 Task: Create a due date automation trigger when advanced on, 2 days after a card is due add fields with custom field "Resume" set to a number lower or equal to 1 and greater or equal to 10 at 11:00 AM.
Action: Mouse moved to (931, 70)
Screenshot: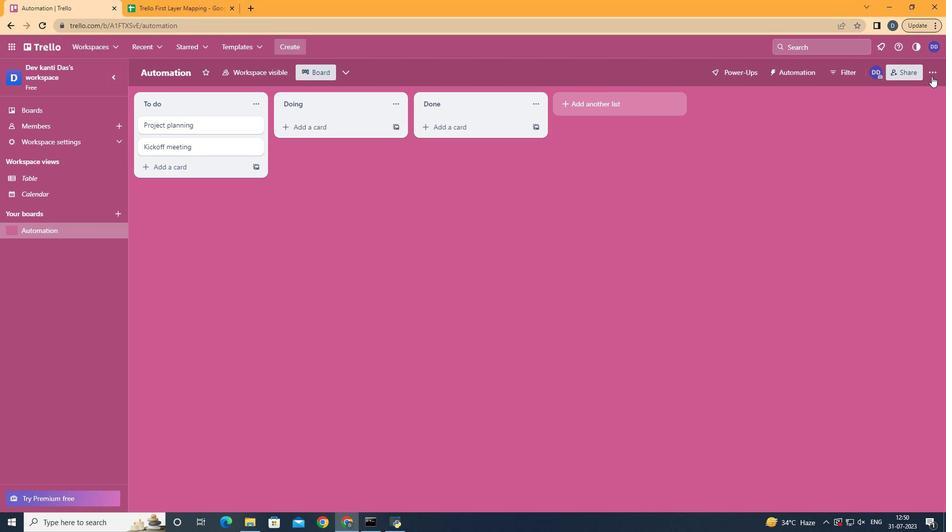 
Action: Mouse pressed left at (931, 70)
Screenshot: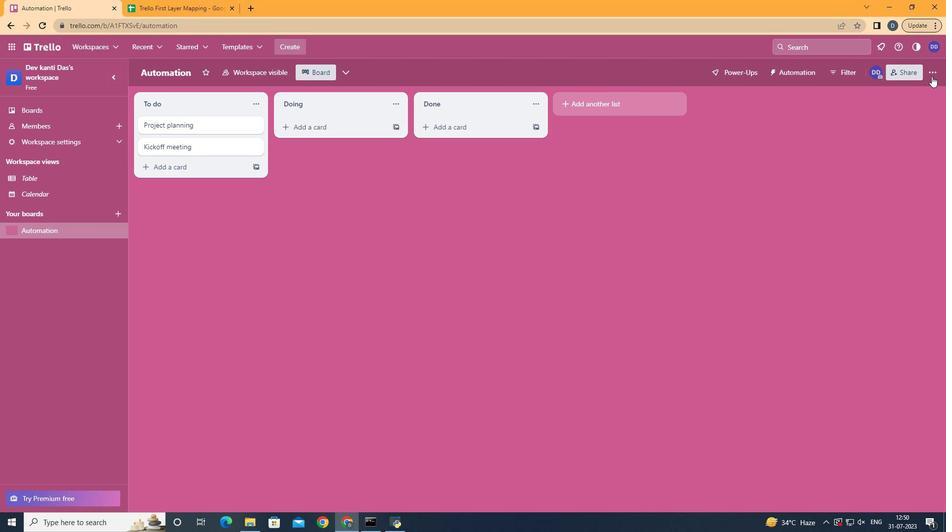 
Action: Mouse moved to (879, 198)
Screenshot: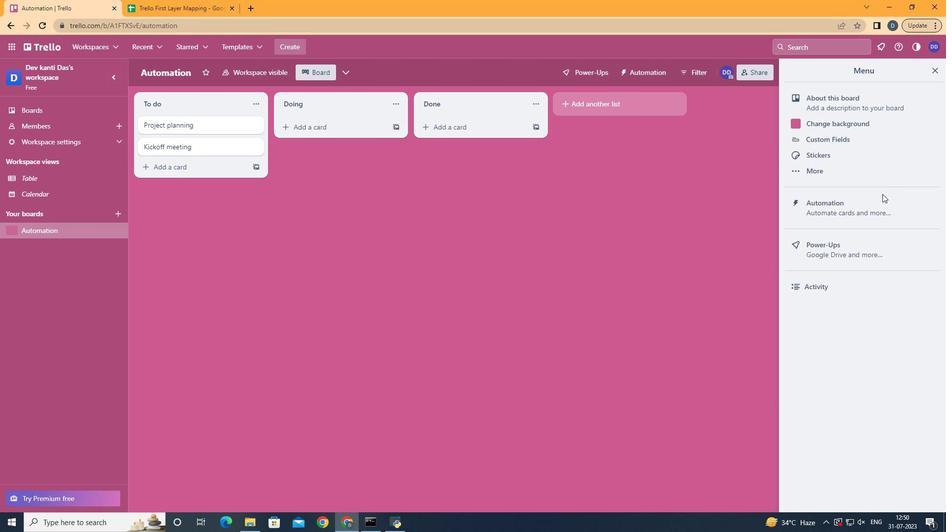 
Action: Mouse pressed left at (879, 198)
Screenshot: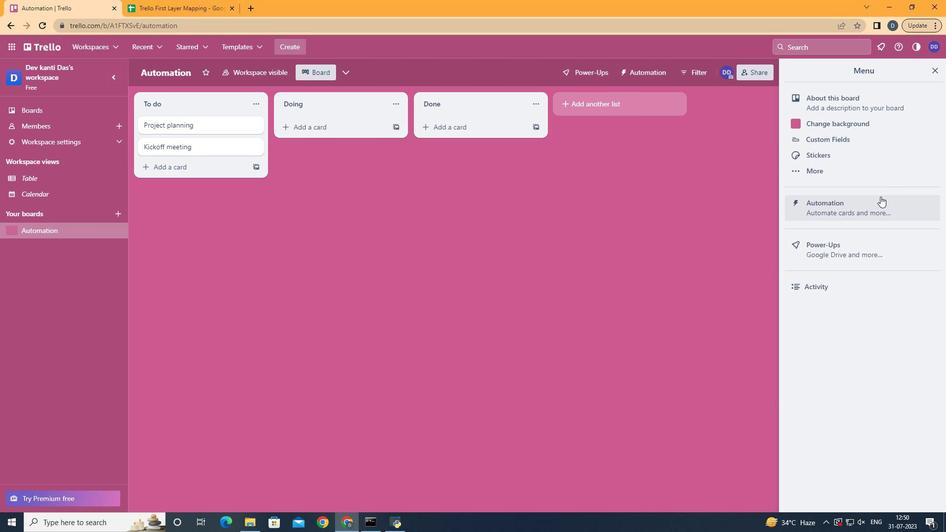 
Action: Mouse moved to (171, 200)
Screenshot: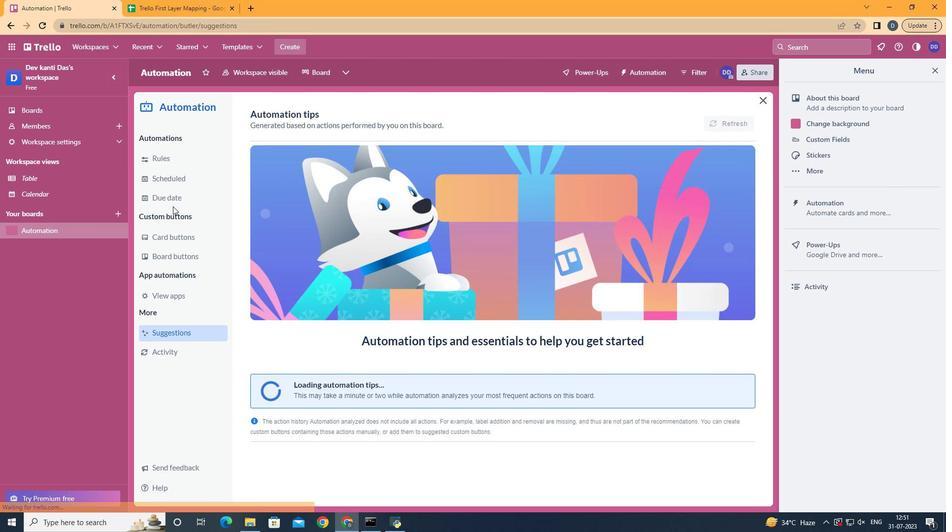 
Action: Mouse pressed left at (171, 200)
Screenshot: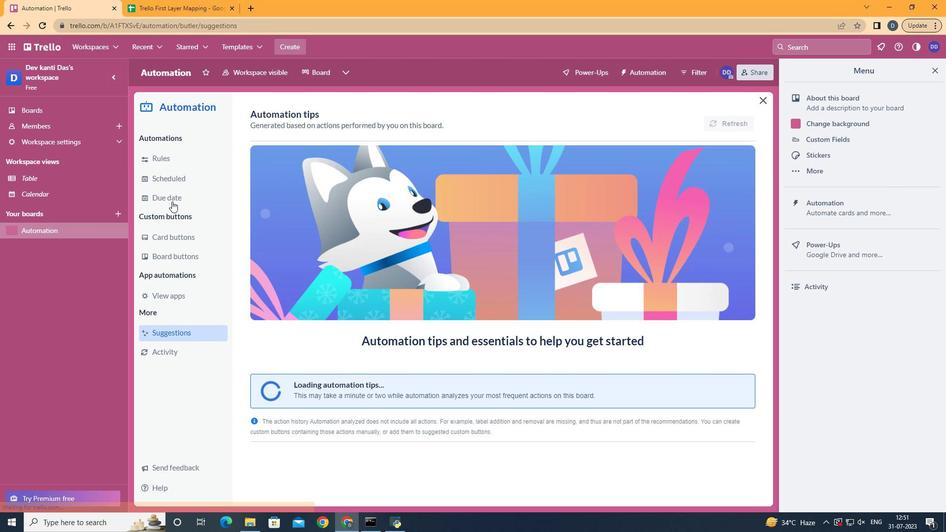 
Action: Mouse moved to (707, 118)
Screenshot: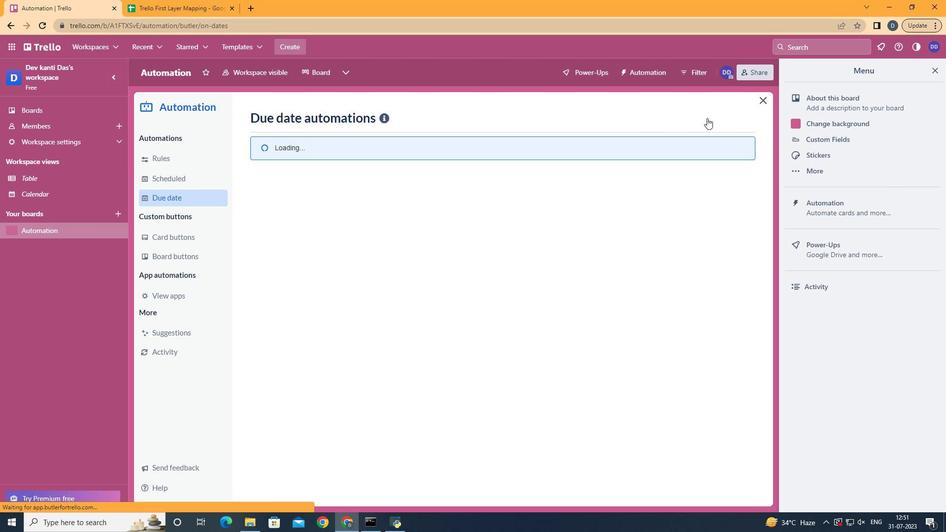 
Action: Mouse pressed left at (707, 118)
Screenshot: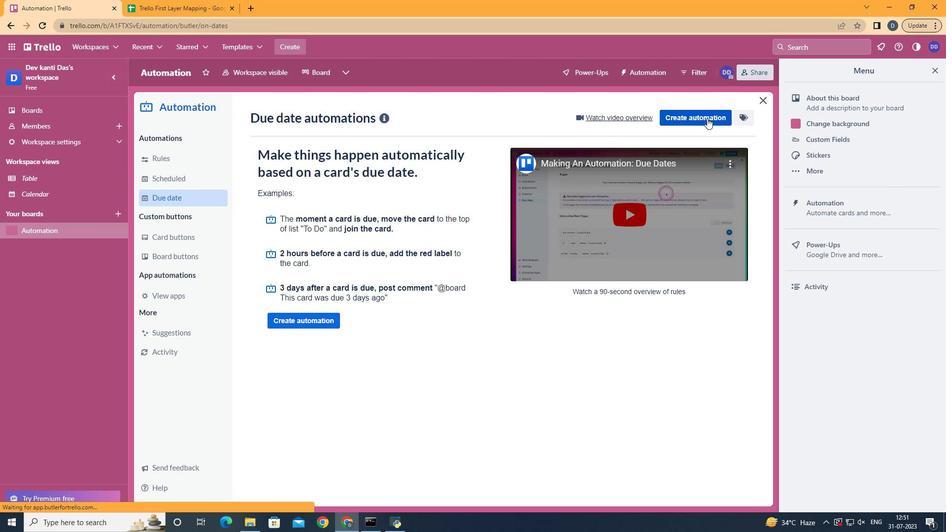 
Action: Mouse moved to (475, 205)
Screenshot: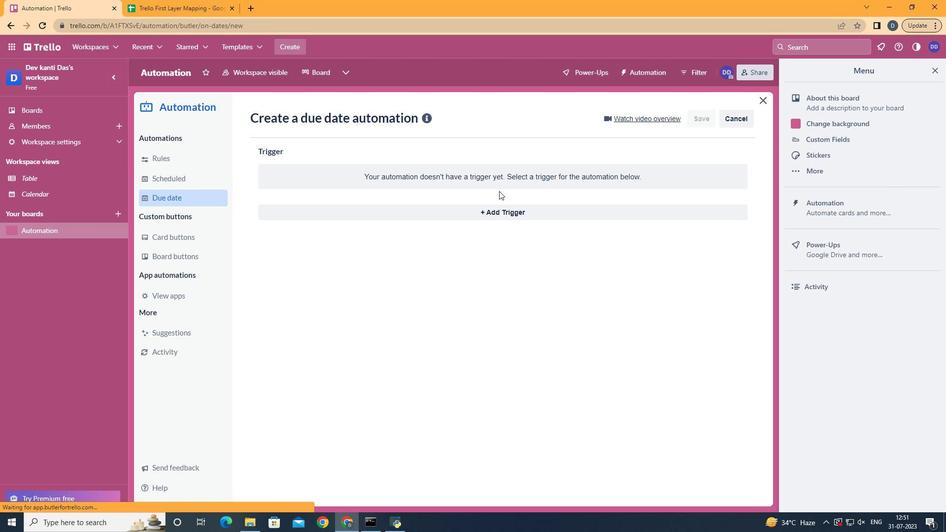 
Action: Mouse pressed left at (475, 205)
Screenshot: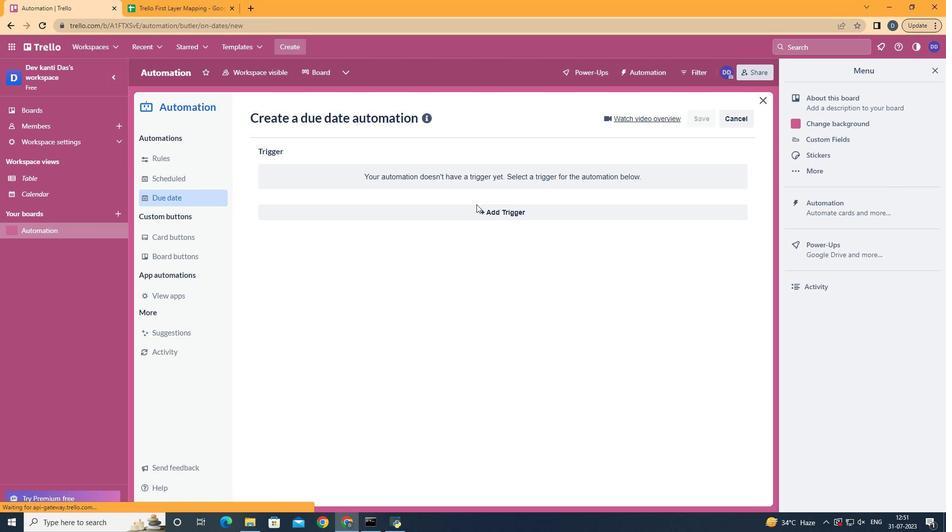 
Action: Mouse moved to (349, 399)
Screenshot: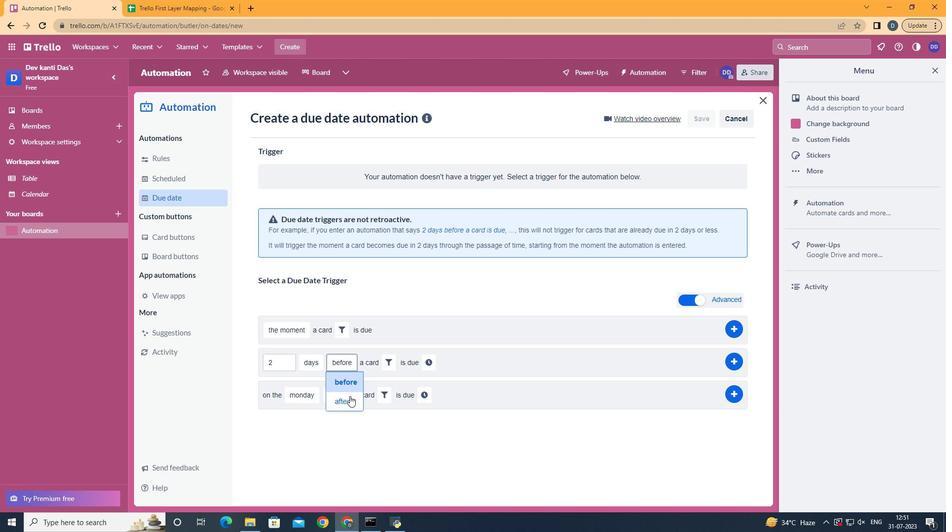 
Action: Mouse pressed left at (349, 399)
Screenshot: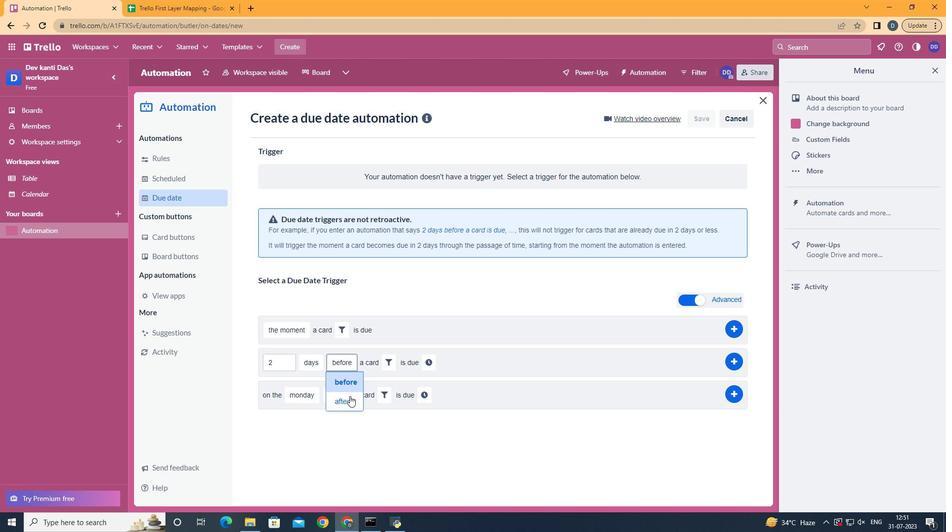 
Action: Mouse moved to (374, 363)
Screenshot: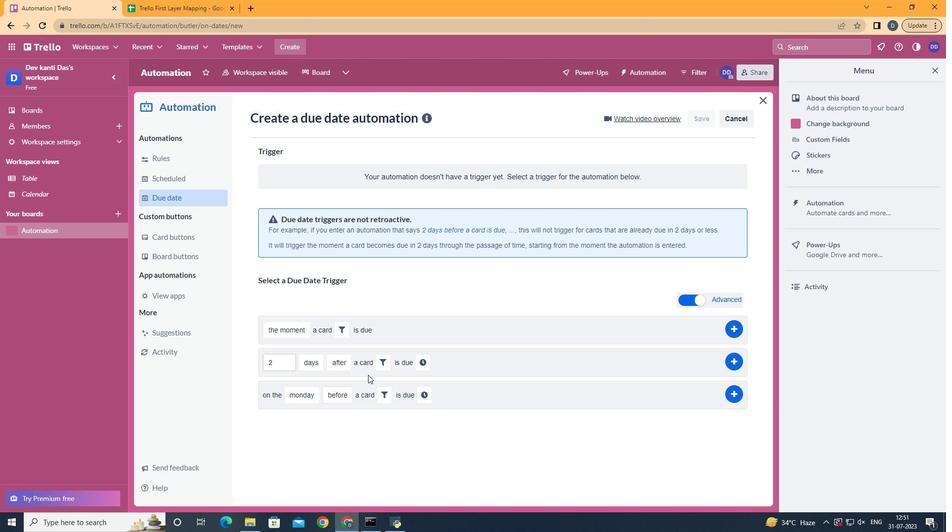 
Action: Mouse pressed left at (374, 363)
Screenshot: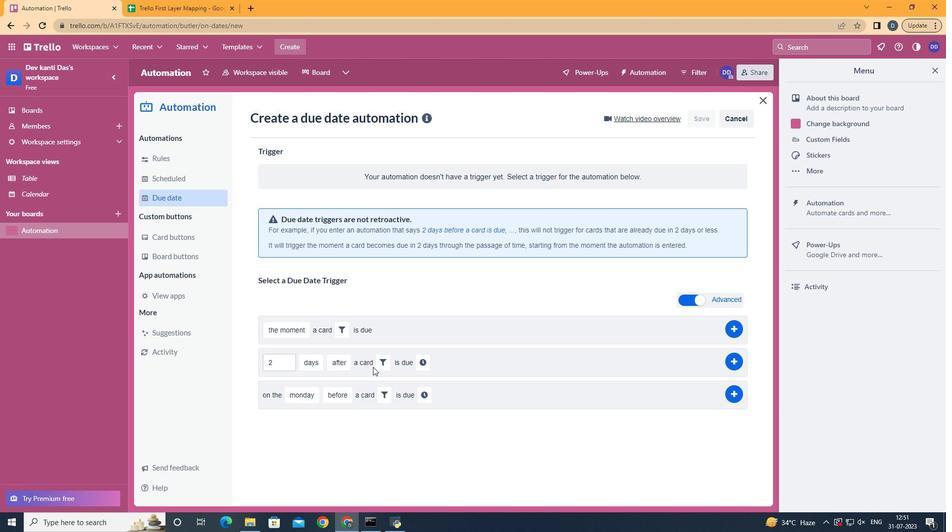 
Action: Mouse moved to (382, 360)
Screenshot: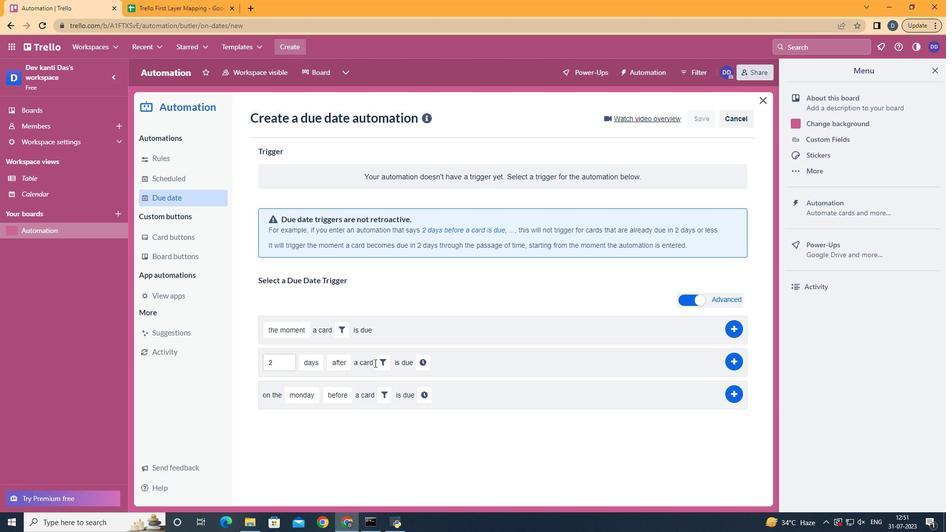 
Action: Mouse pressed left at (382, 360)
Screenshot: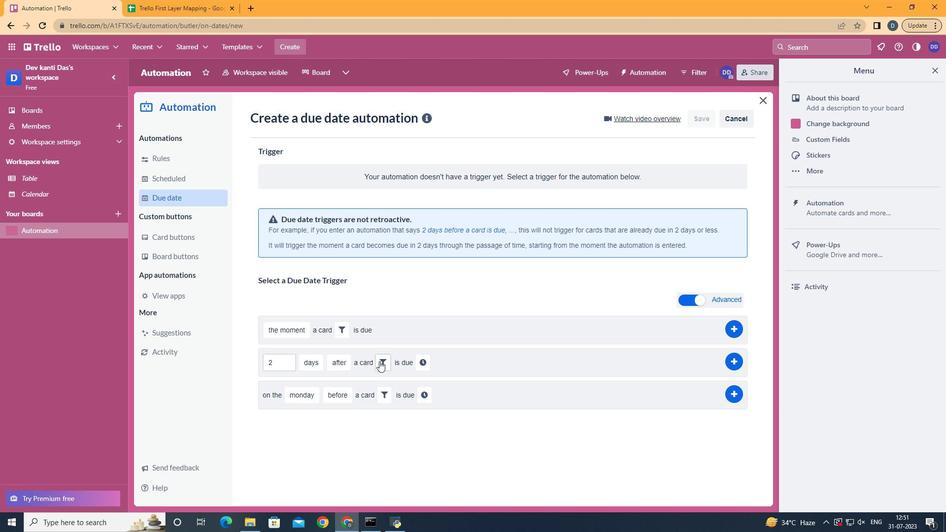
Action: Mouse moved to (537, 389)
Screenshot: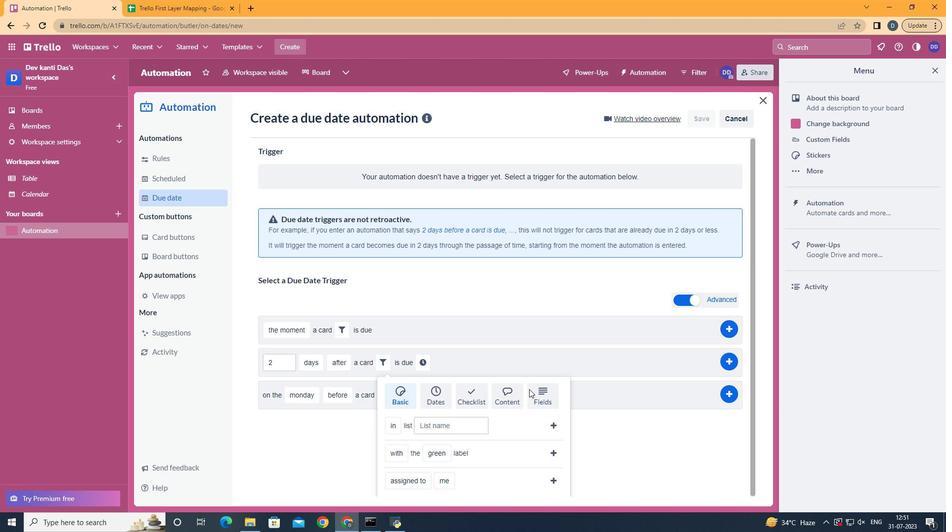 
Action: Mouse pressed left at (537, 389)
Screenshot: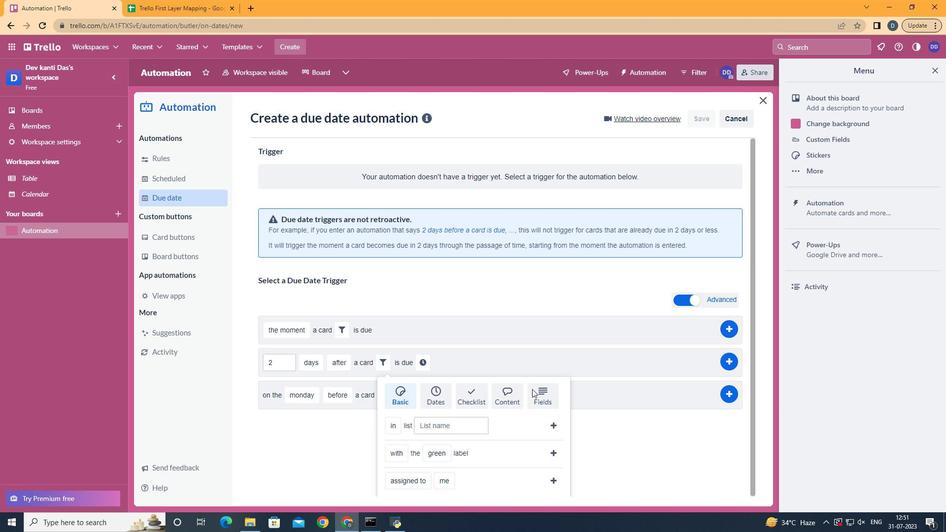 
Action: Mouse scrolled (537, 388) with delta (0, 0)
Screenshot: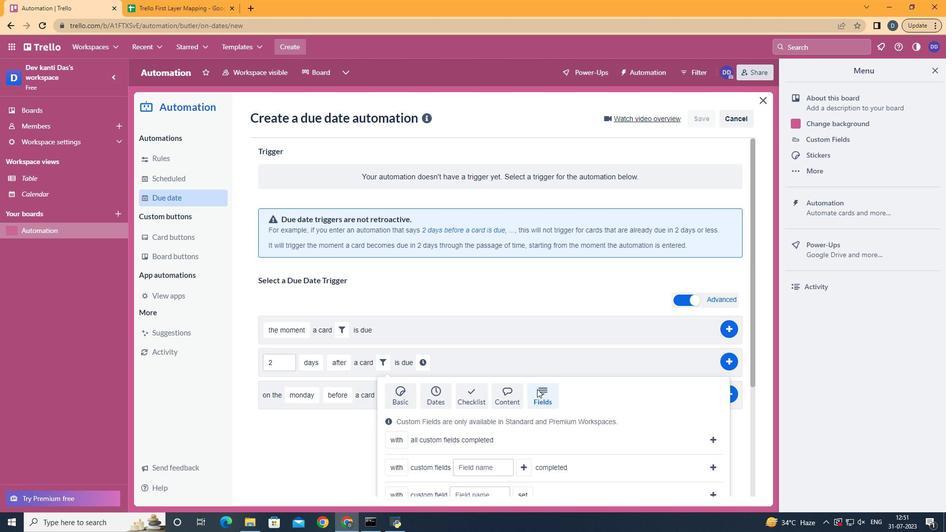 
Action: Mouse scrolled (537, 388) with delta (0, 0)
Screenshot: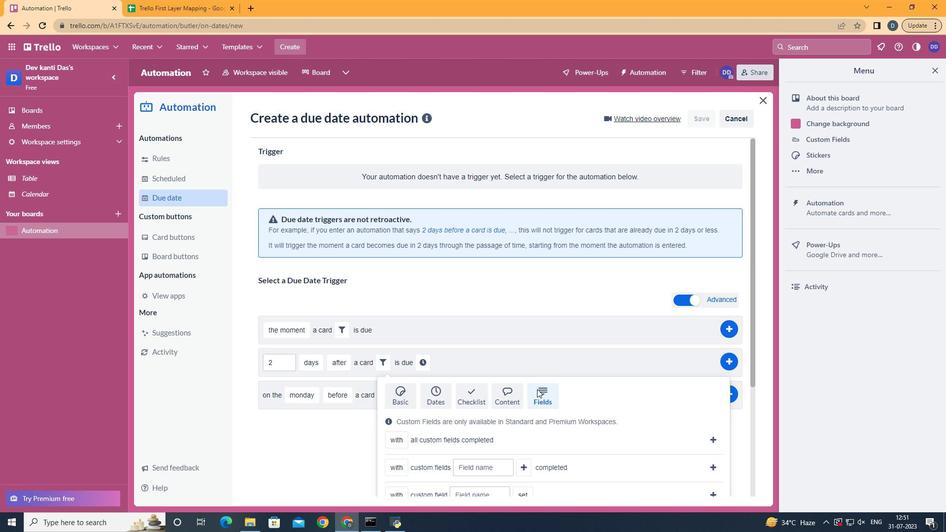 
Action: Mouse scrolled (537, 388) with delta (0, 0)
Screenshot: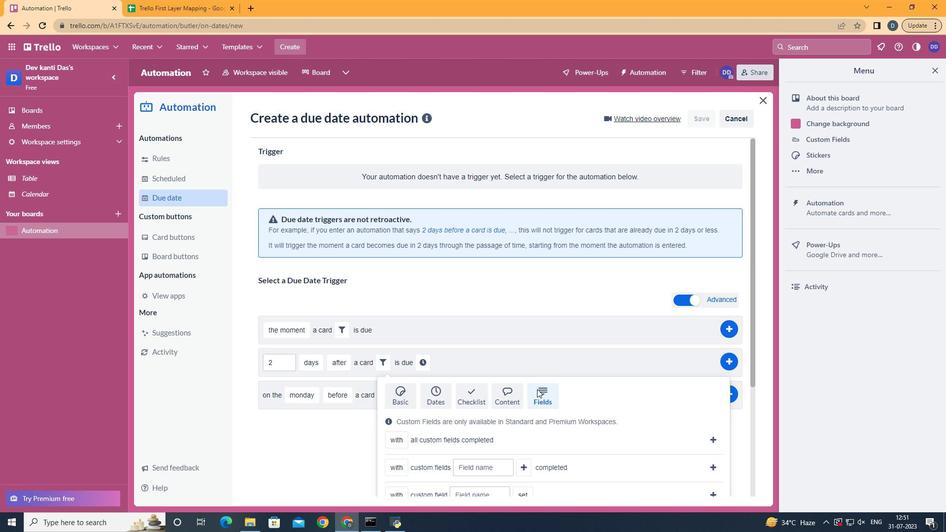 
Action: Mouse scrolled (537, 388) with delta (0, 0)
Screenshot: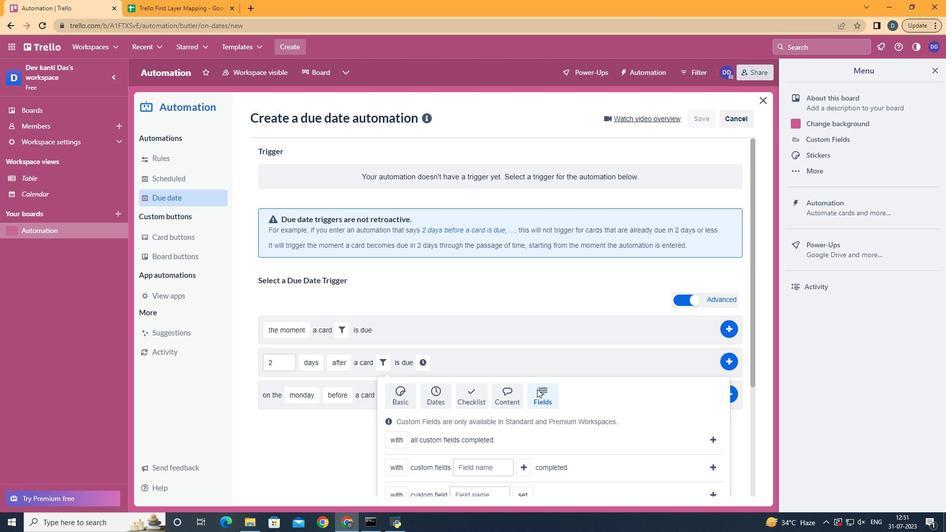 
Action: Mouse scrolled (537, 388) with delta (0, 0)
Screenshot: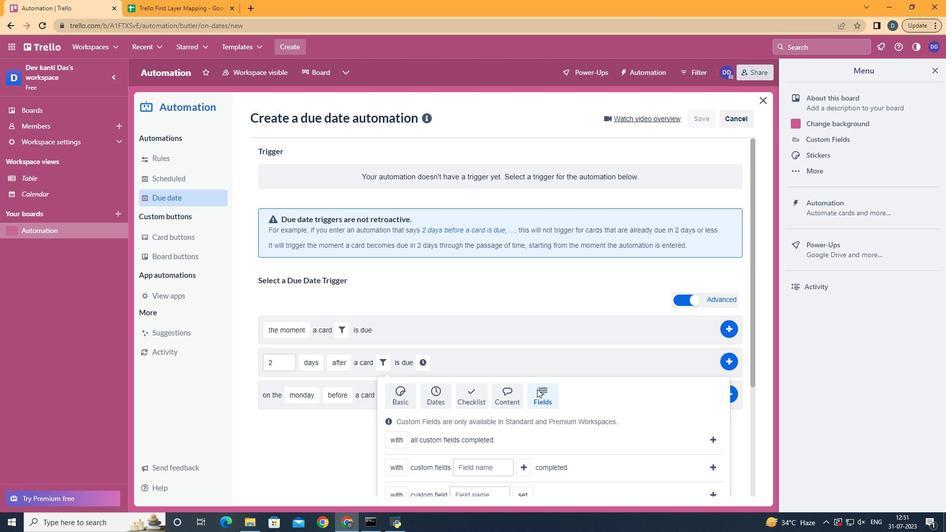 
Action: Mouse moved to (406, 438)
Screenshot: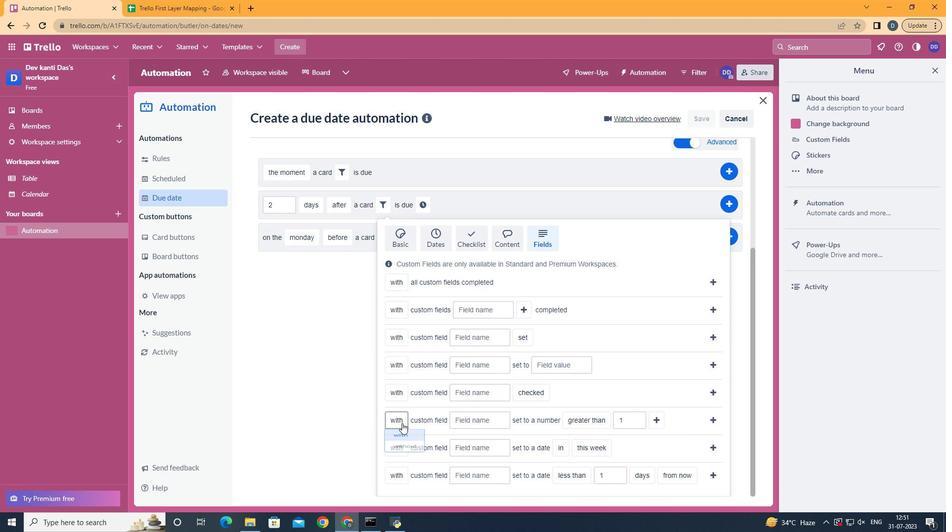 
Action: Mouse pressed left at (406, 438)
Screenshot: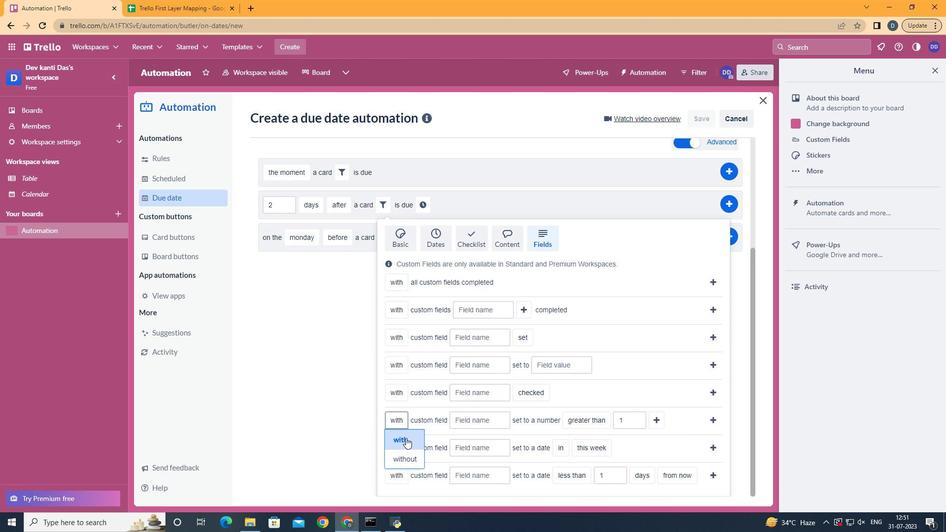 
Action: Mouse moved to (478, 419)
Screenshot: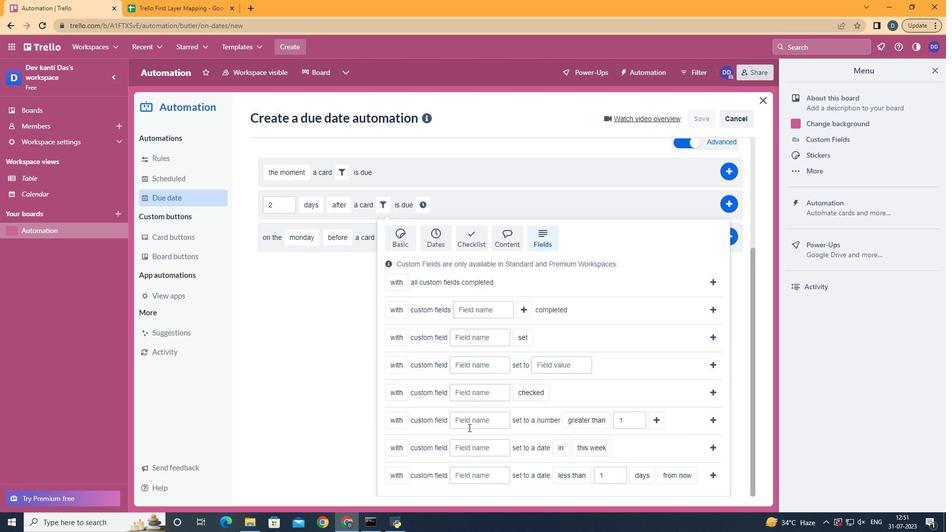 
Action: Mouse pressed left at (478, 419)
Screenshot: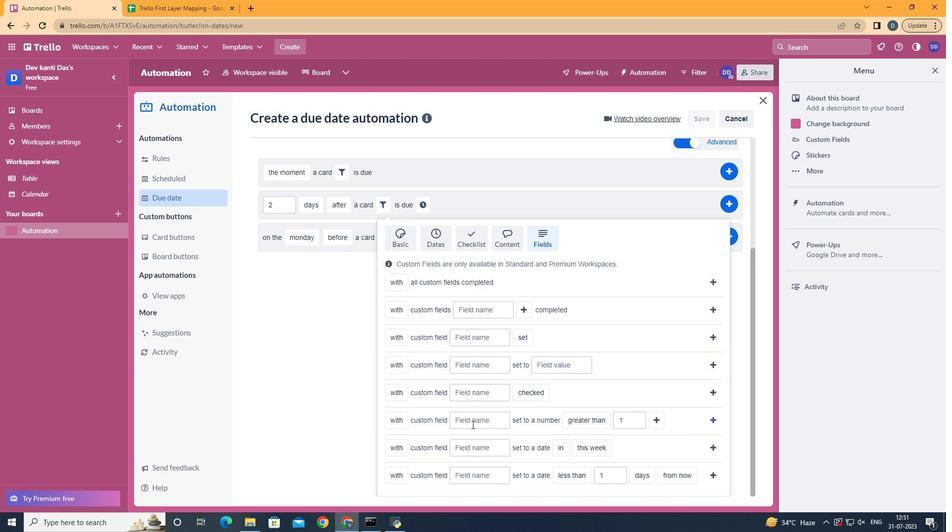 
Action: Key pressed <Key.shift>Resume
Screenshot: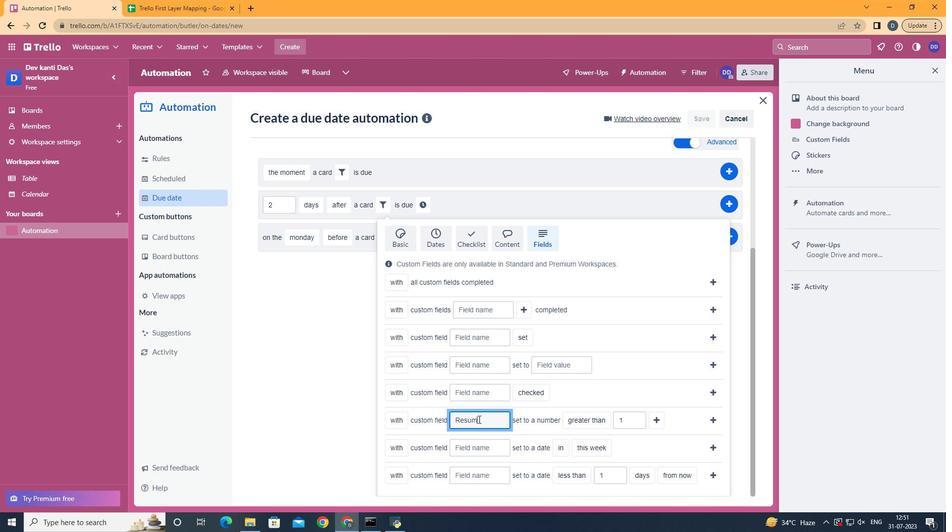 
Action: Mouse moved to (591, 405)
Screenshot: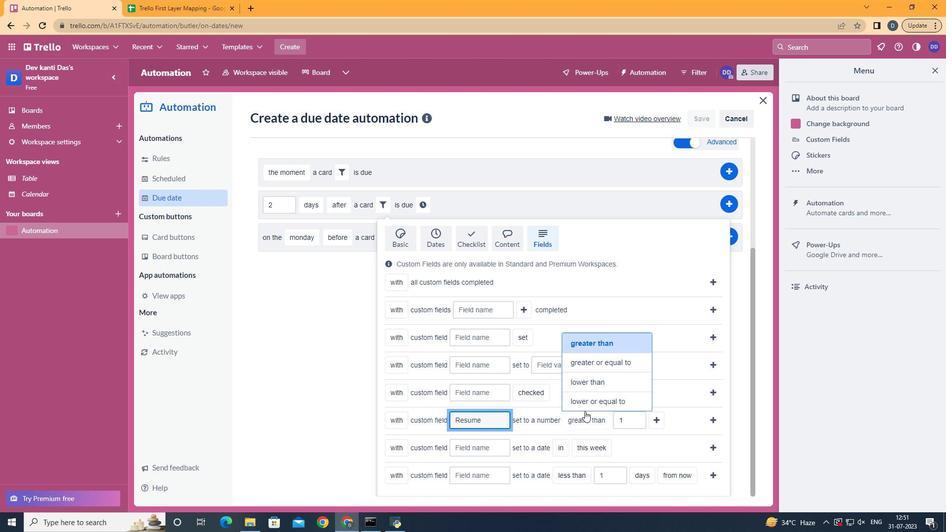 
Action: Mouse pressed left at (591, 405)
Screenshot: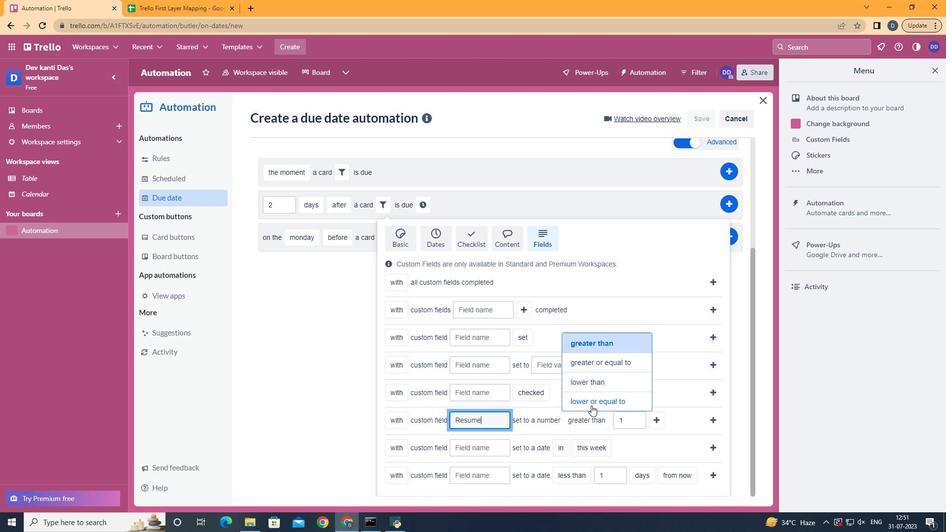 
Action: Mouse moved to (676, 417)
Screenshot: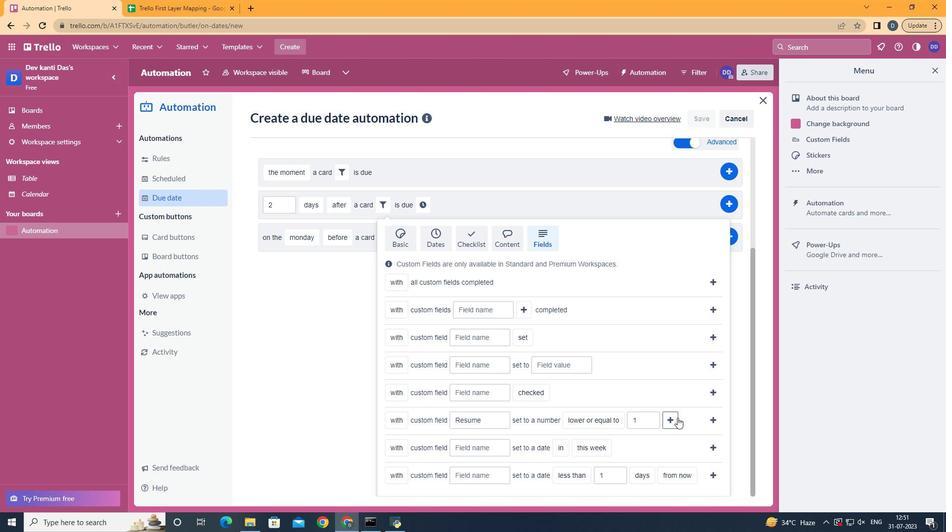 
Action: Mouse pressed left at (676, 417)
Screenshot: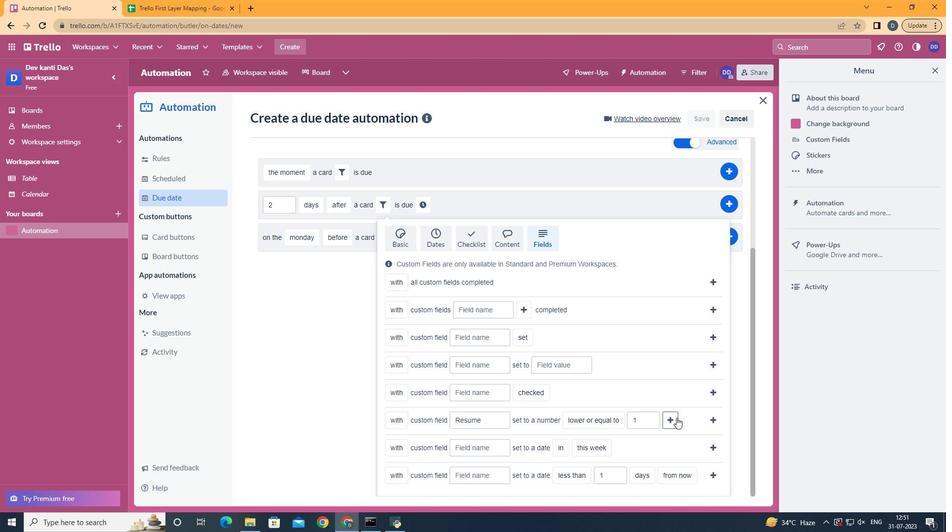 
Action: Mouse moved to (426, 425)
Screenshot: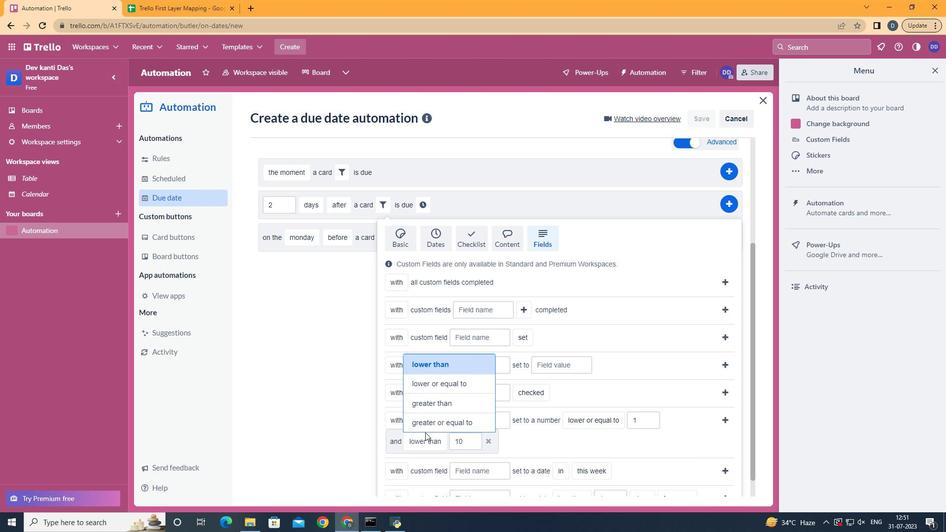 
Action: Mouse pressed left at (426, 425)
Screenshot: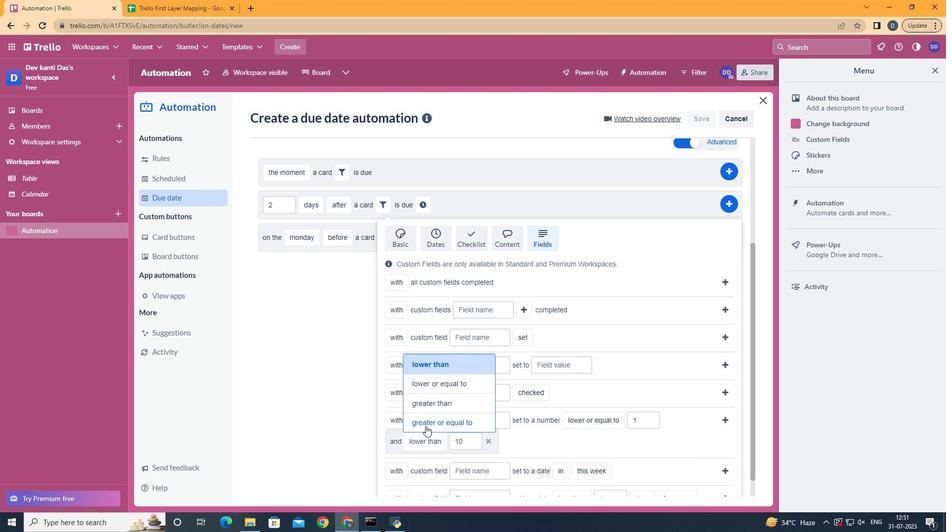 
Action: Mouse moved to (723, 416)
Screenshot: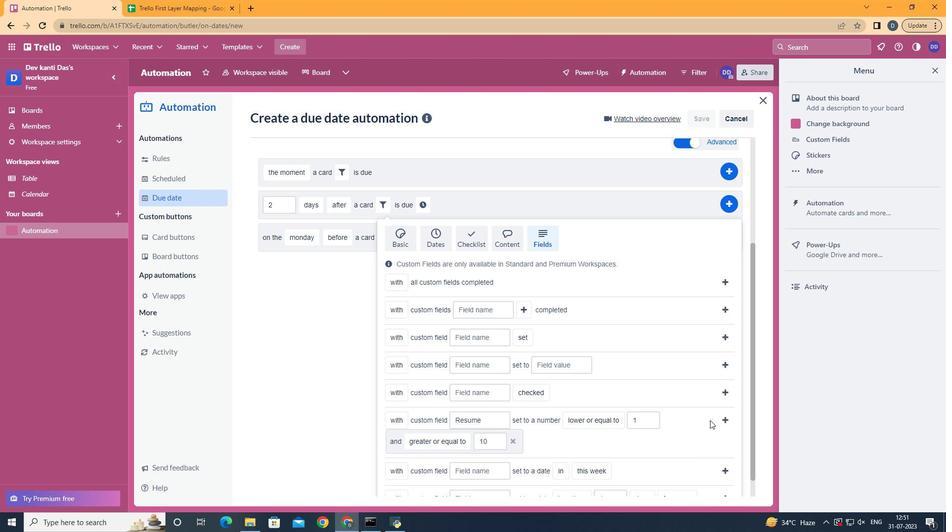 
Action: Mouse pressed left at (723, 416)
Screenshot: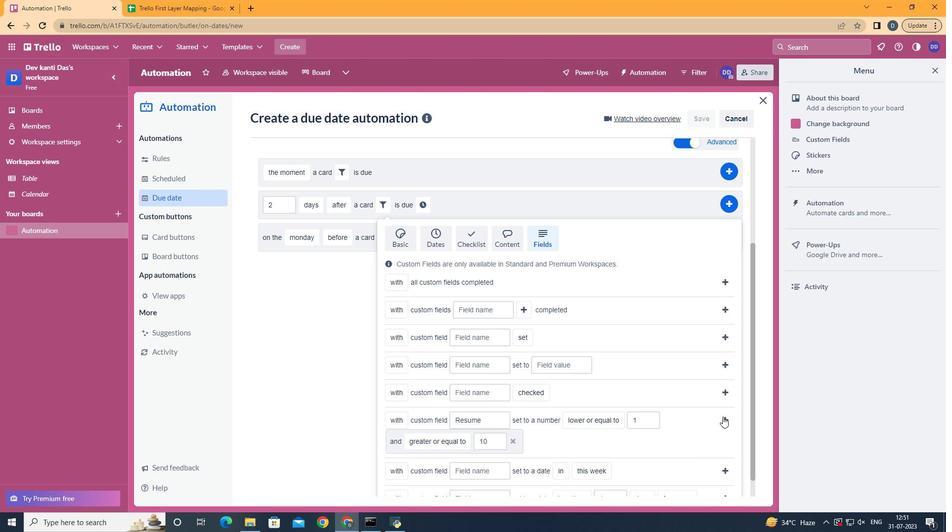 
Action: Mouse moved to (269, 378)
Screenshot: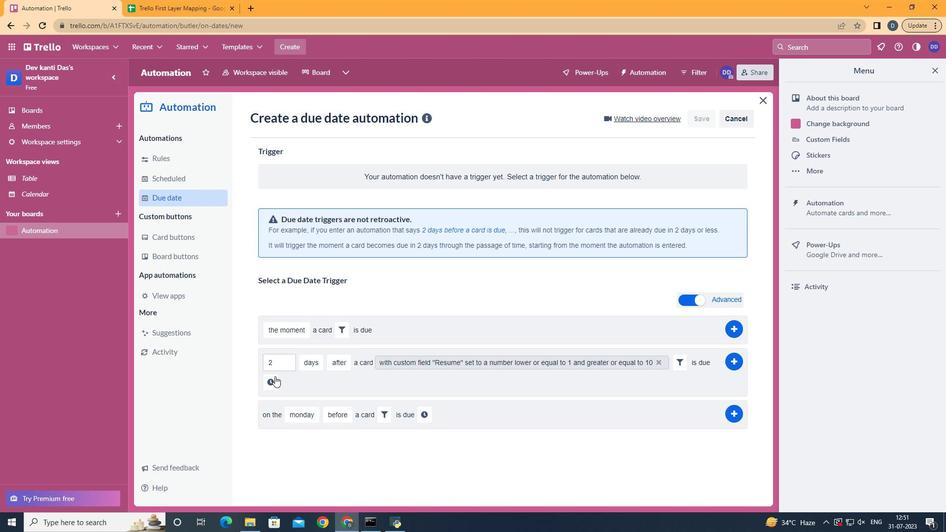 
Action: Mouse pressed left at (269, 378)
Screenshot: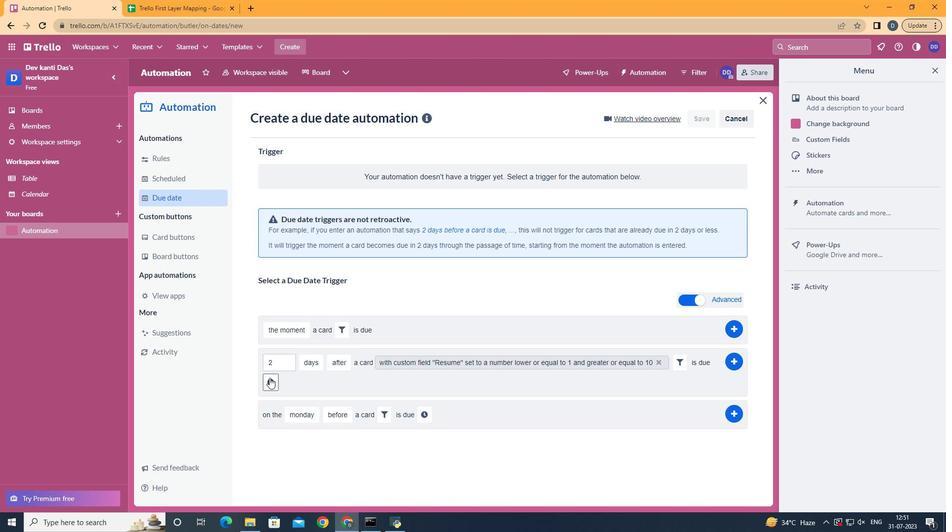 
Action: Mouse moved to (299, 383)
Screenshot: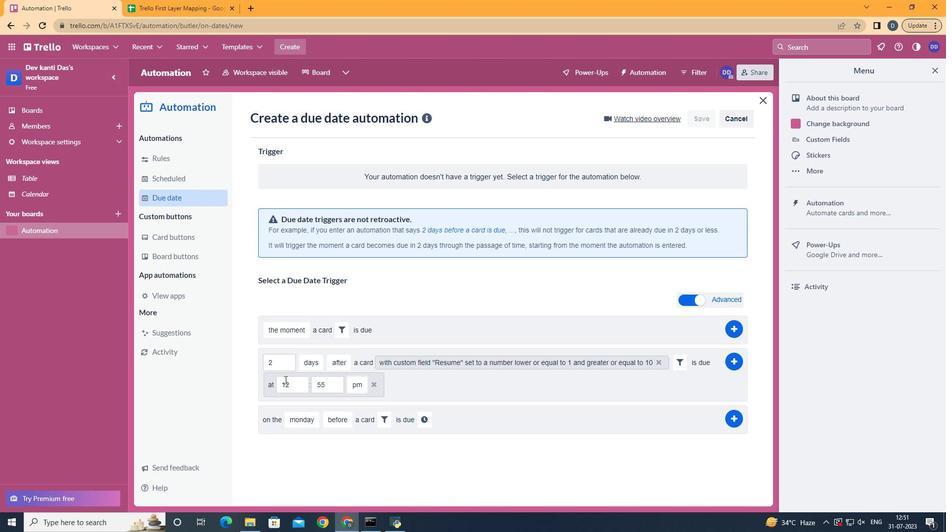 
Action: Mouse pressed left at (299, 383)
Screenshot: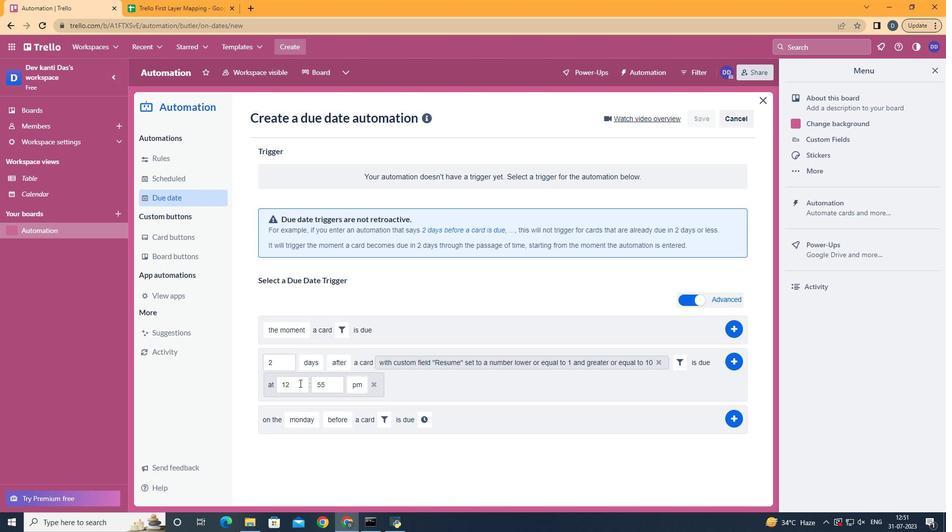 
Action: Key pressed <Key.backspace>1
Screenshot: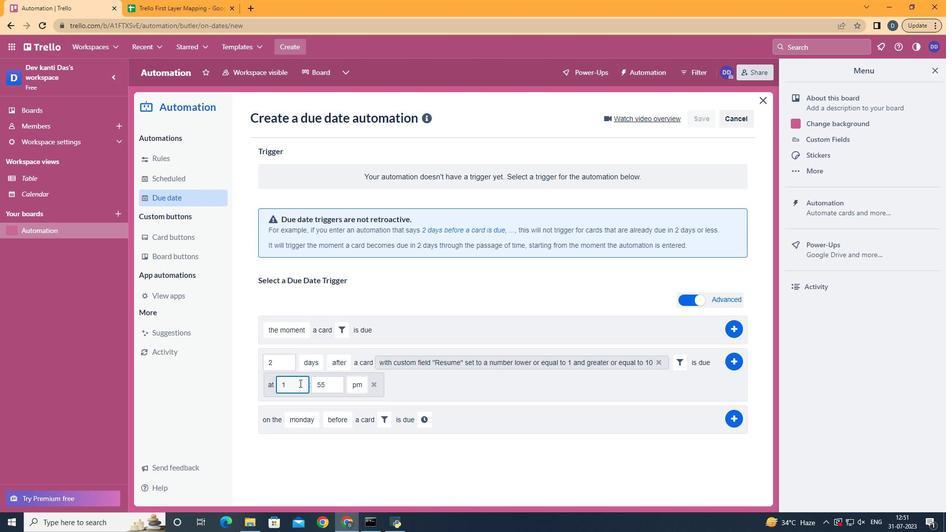 
Action: Mouse moved to (347, 383)
Screenshot: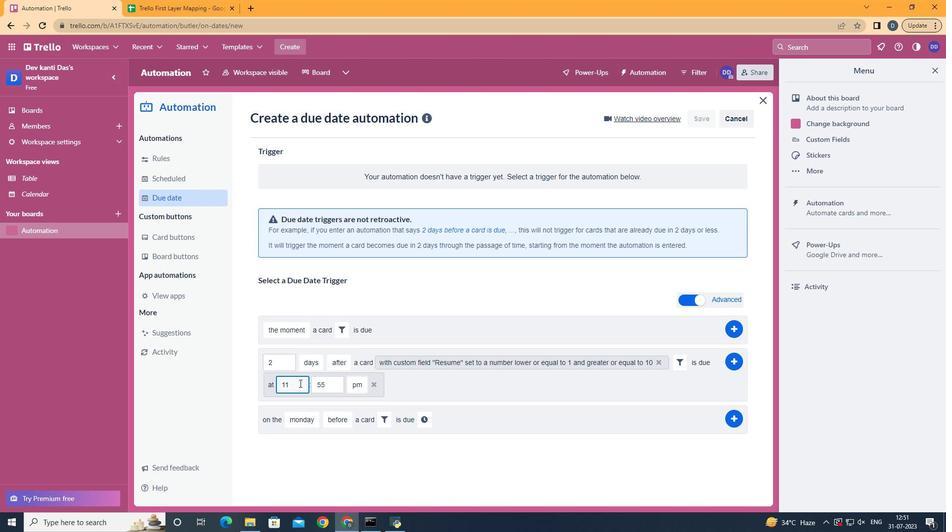 
Action: Mouse pressed left at (347, 383)
Screenshot: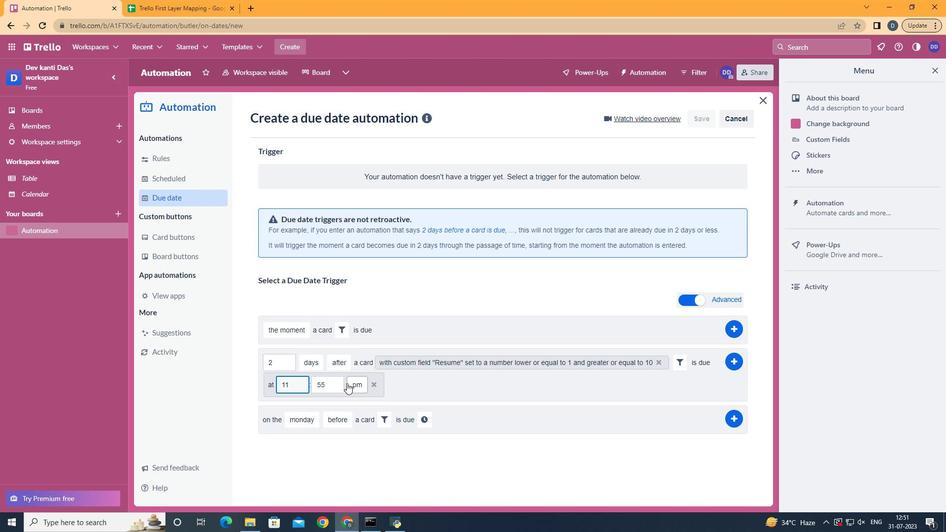 
Action: Mouse moved to (331, 383)
Screenshot: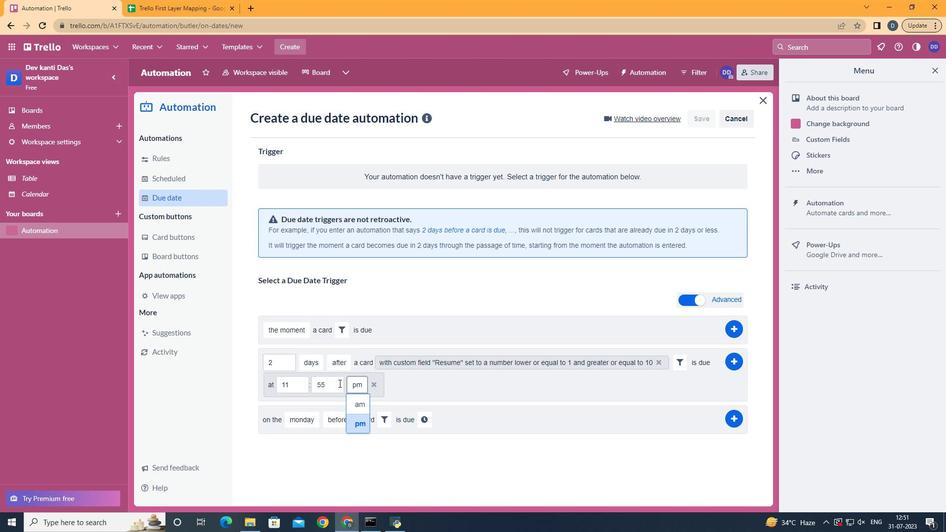 
Action: Mouse pressed left at (331, 383)
Screenshot: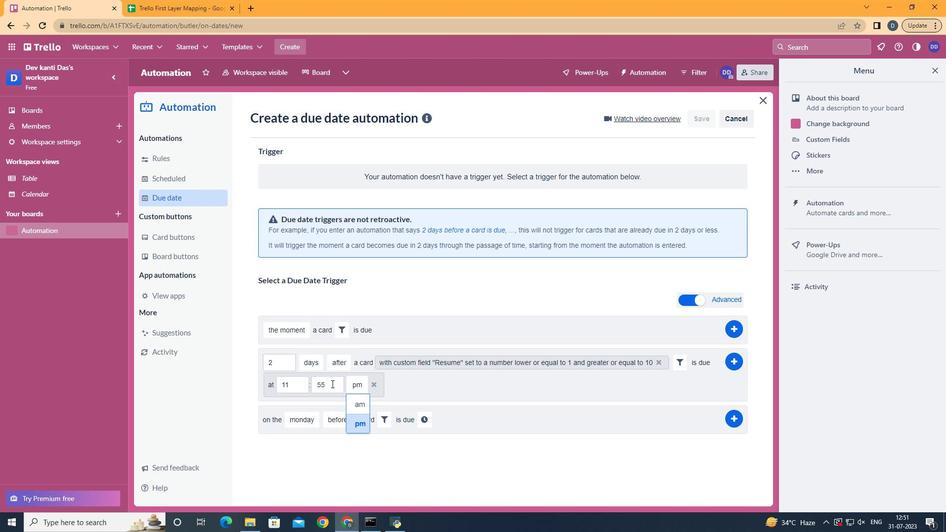 
Action: Key pressed <Key.backspace><Key.backspace>00
Screenshot: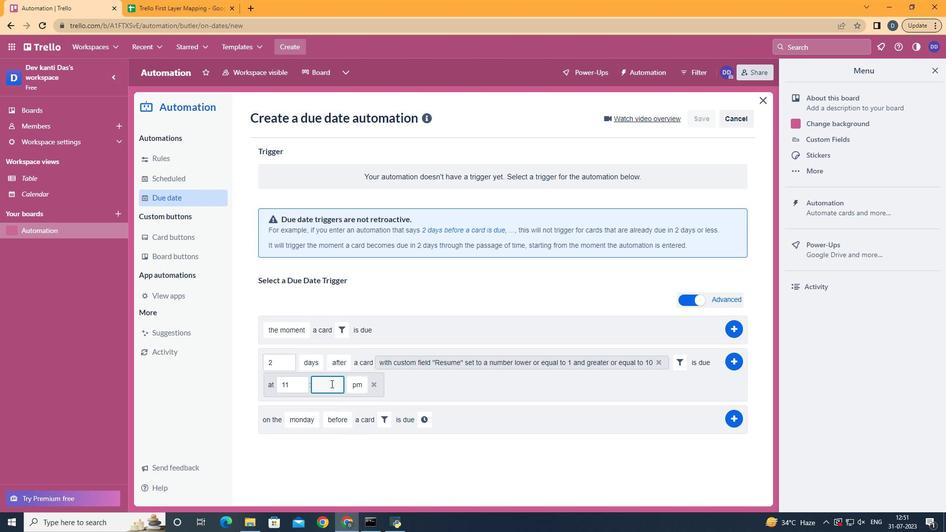 
Action: Mouse moved to (361, 401)
Screenshot: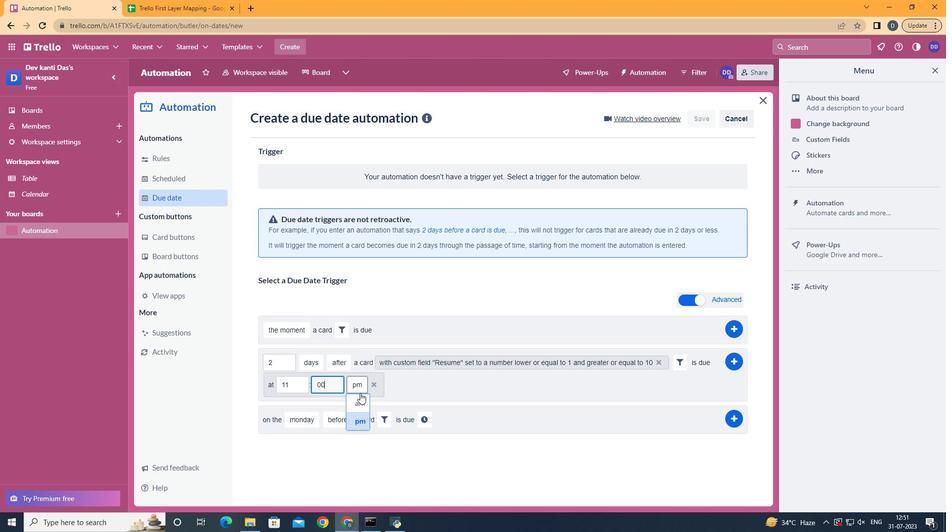 
Action: Mouse pressed left at (361, 401)
Screenshot: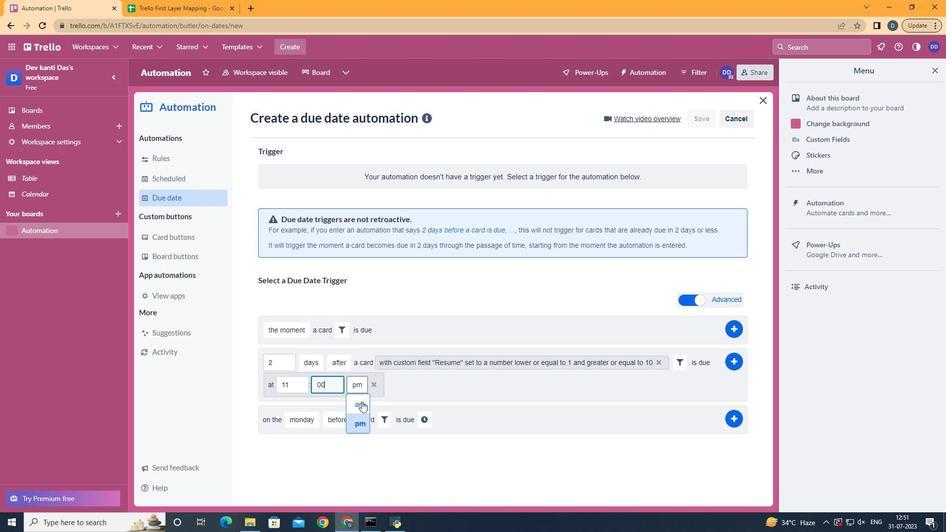 
Action: Mouse moved to (728, 362)
Screenshot: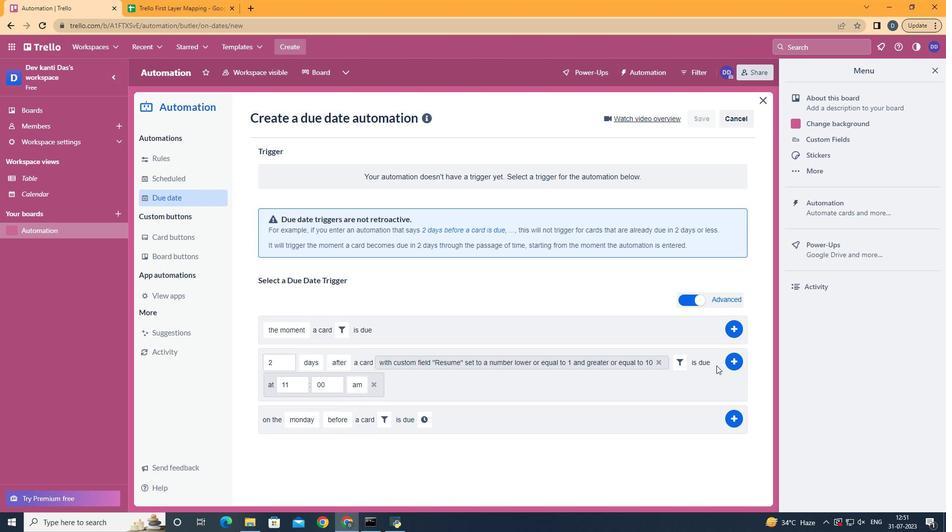 
Action: Mouse pressed left at (728, 362)
Screenshot: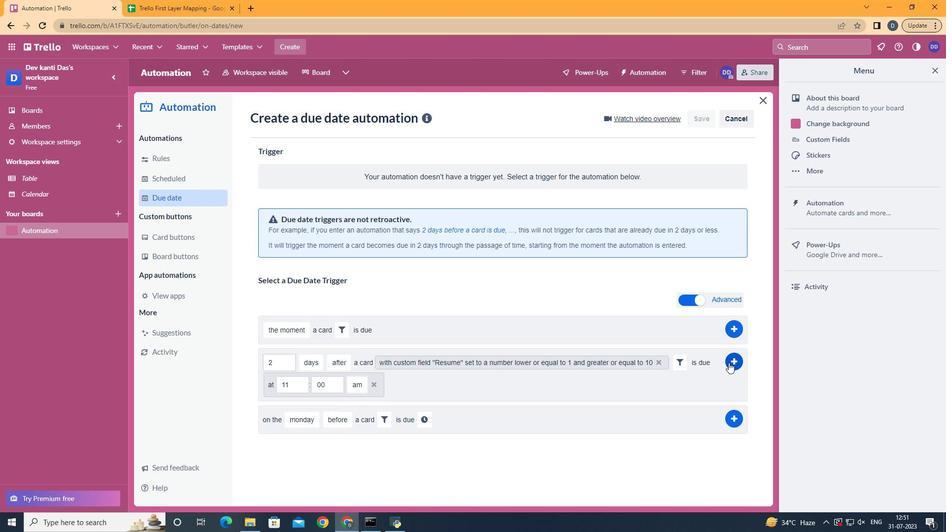 
Action: Mouse moved to (530, 262)
Screenshot: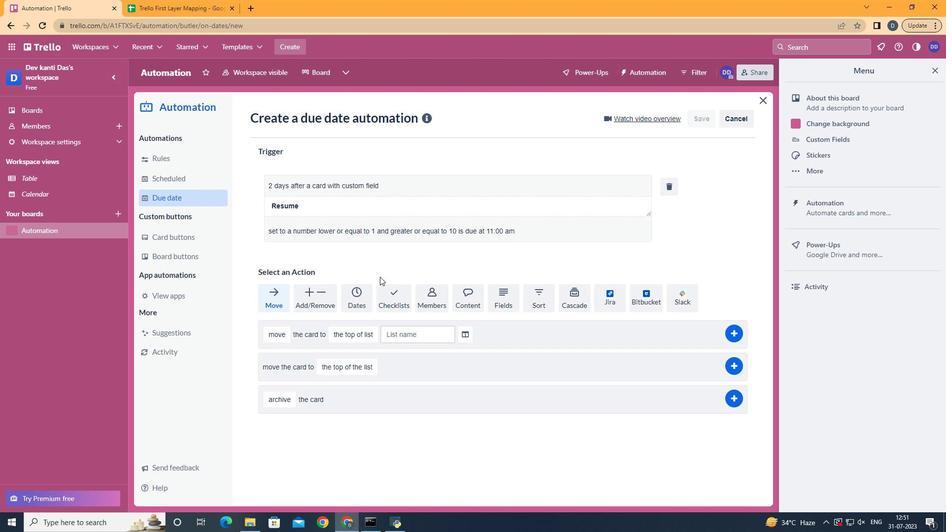 
